 Task: Add Natural Factors Lutein 40 Mg to the cart.
Action: Mouse moved to (254, 104)
Screenshot: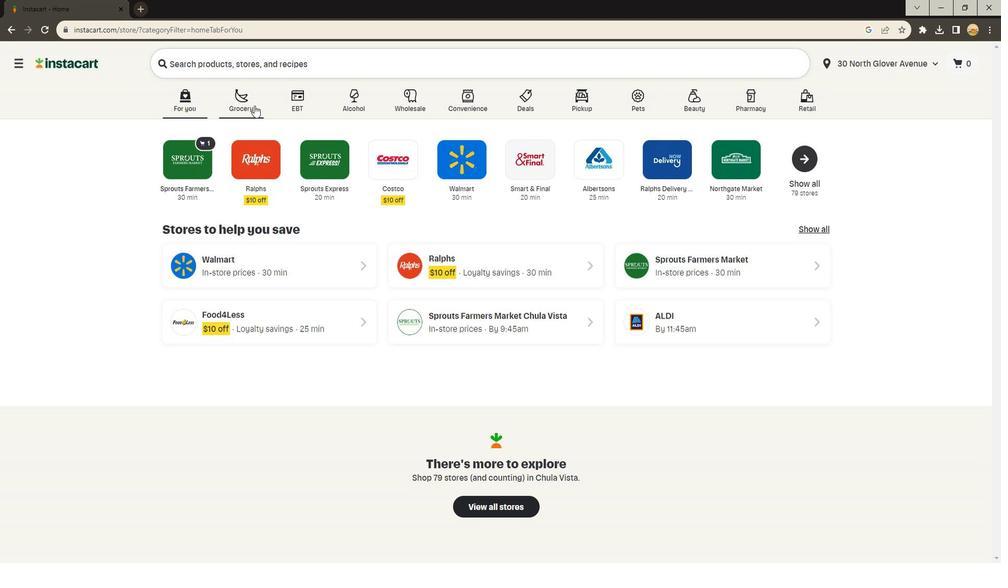 
Action: Mouse pressed left at (254, 104)
Screenshot: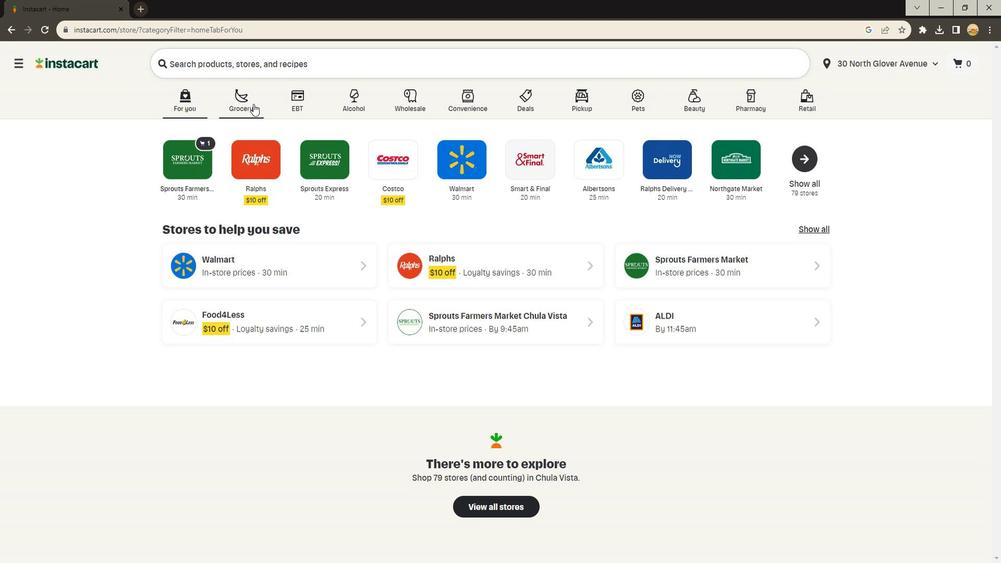 
Action: Mouse moved to (263, 279)
Screenshot: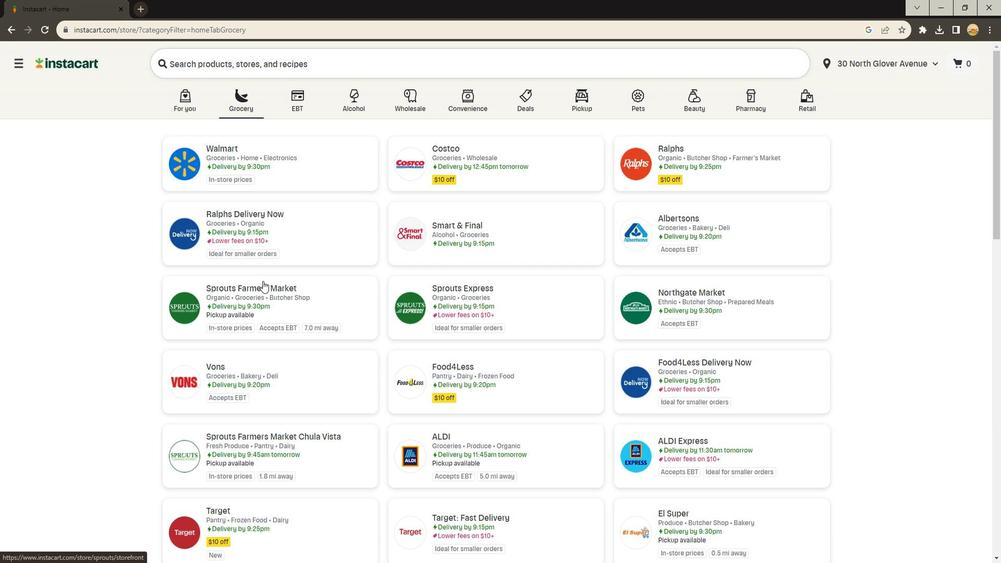 
Action: Mouse pressed left at (263, 279)
Screenshot: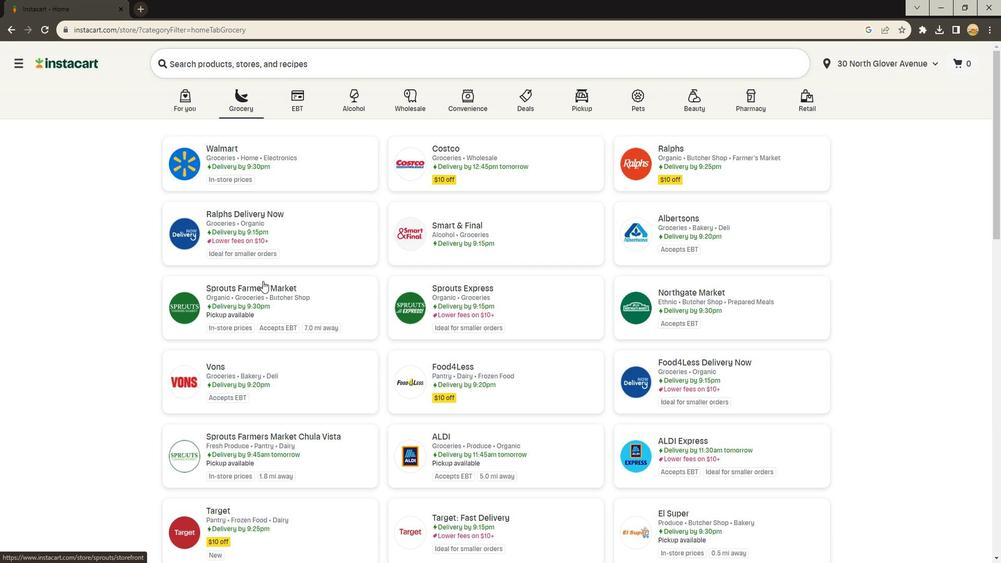 
Action: Mouse moved to (42, 317)
Screenshot: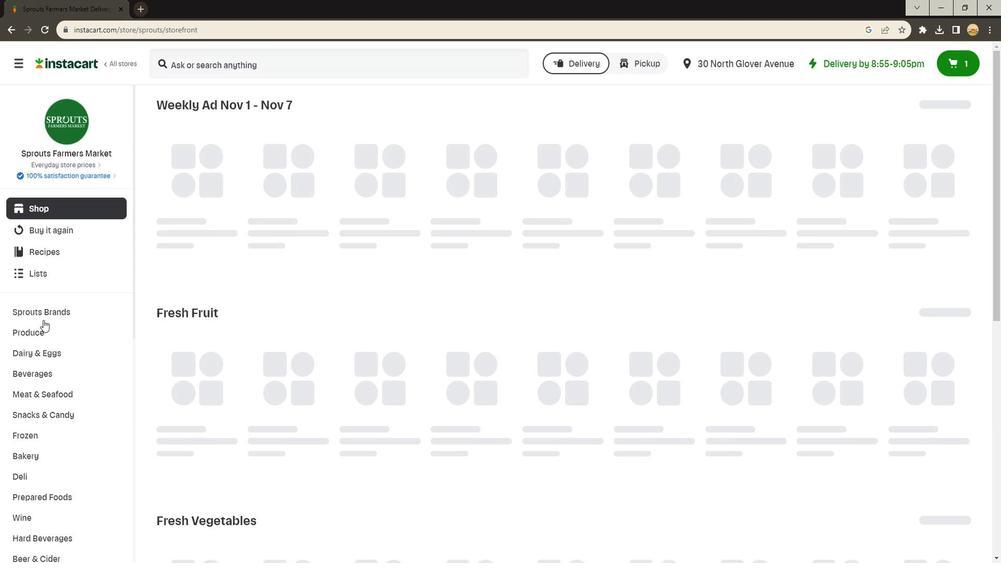 
Action: Mouse scrolled (42, 316) with delta (0, 0)
Screenshot: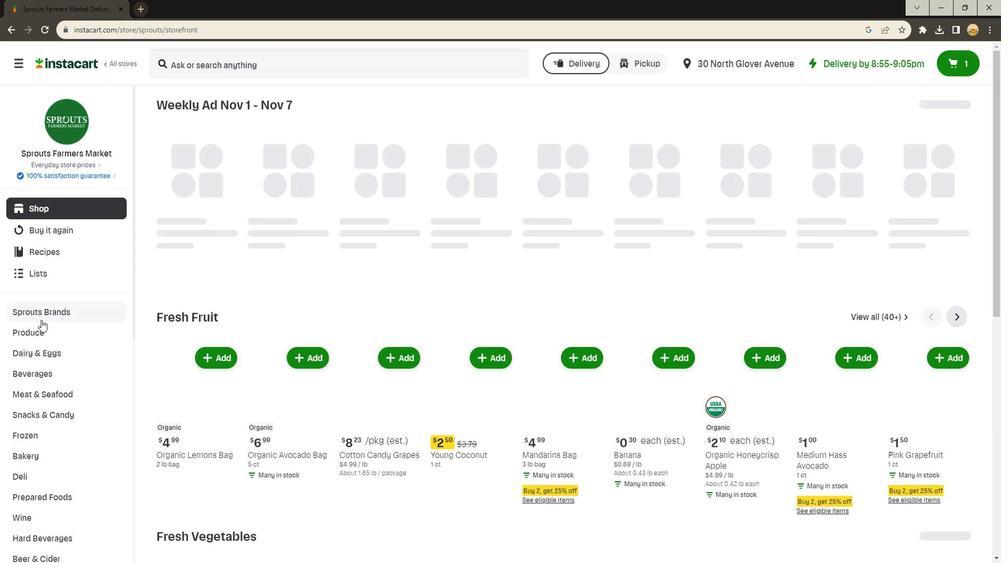 
Action: Mouse scrolled (42, 316) with delta (0, 0)
Screenshot: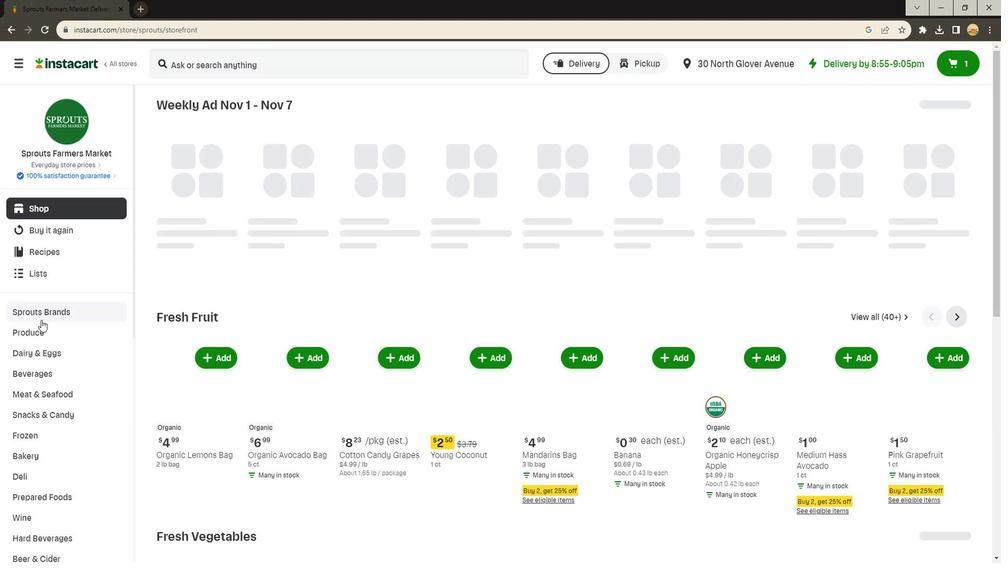 
Action: Mouse scrolled (42, 316) with delta (0, 0)
Screenshot: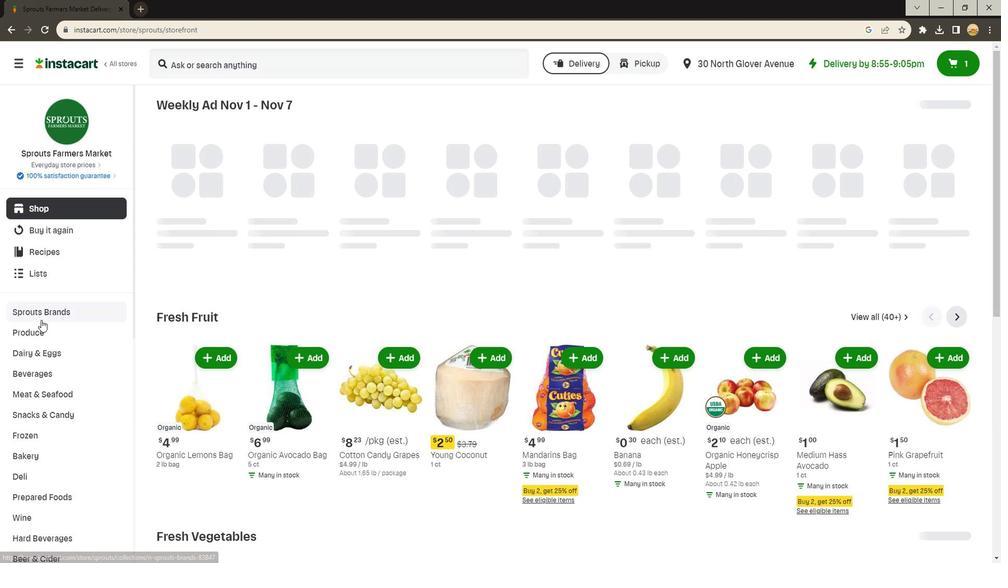 
Action: Mouse scrolled (42, 316) with delta (0, 0)
Screenshot: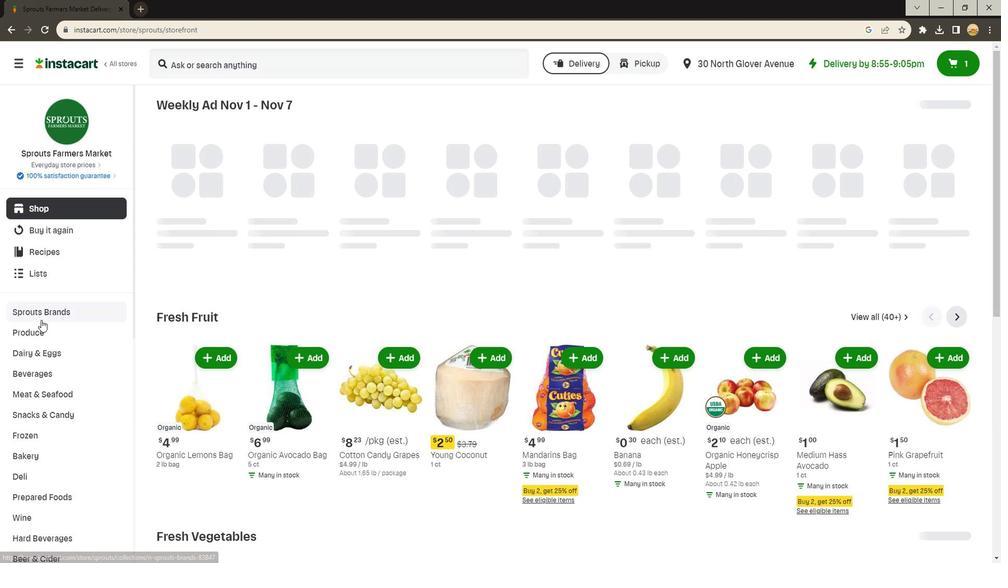 
Action: Mouse scrolled (42, 316) with delta (0, 0)
Screenshot: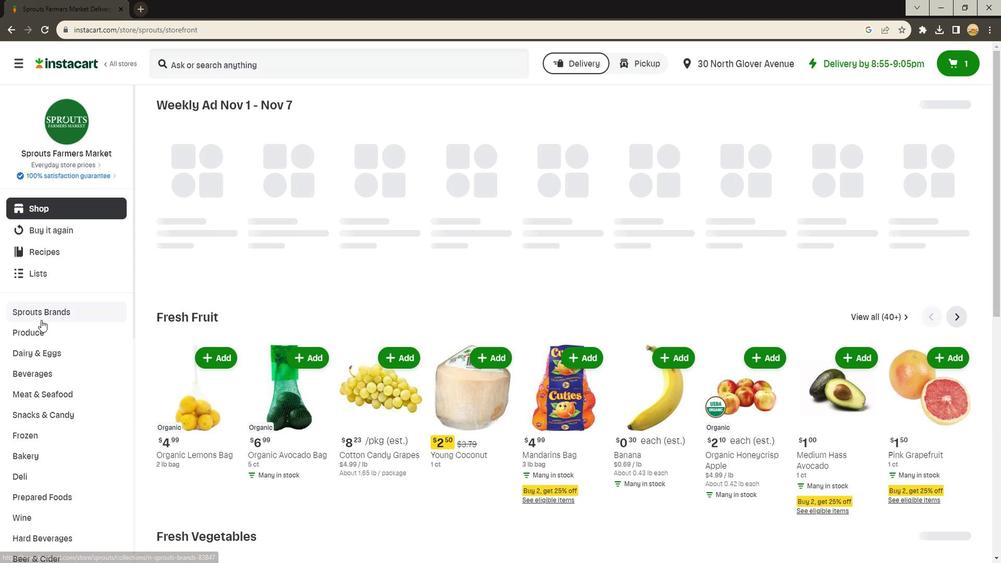 
Action: Mouse scrolled (42, 316) with delta (0, 0)
Screenshot: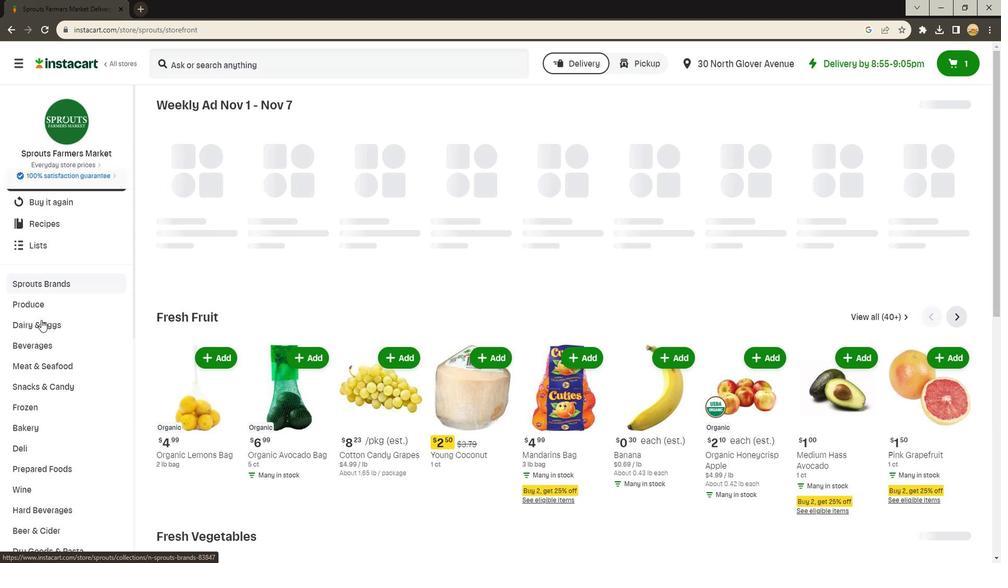 
Action: Mouse scrolled (42, 316) with delta (0, 0)
Screenshot: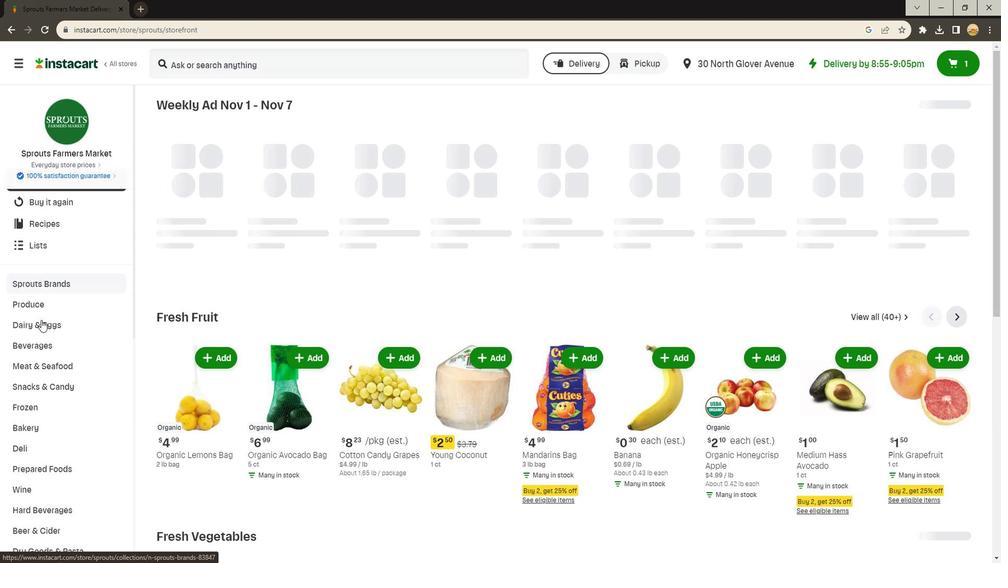 
Action: Mouse scrolled (42, 316) with delta (0, 0)
Screenshot: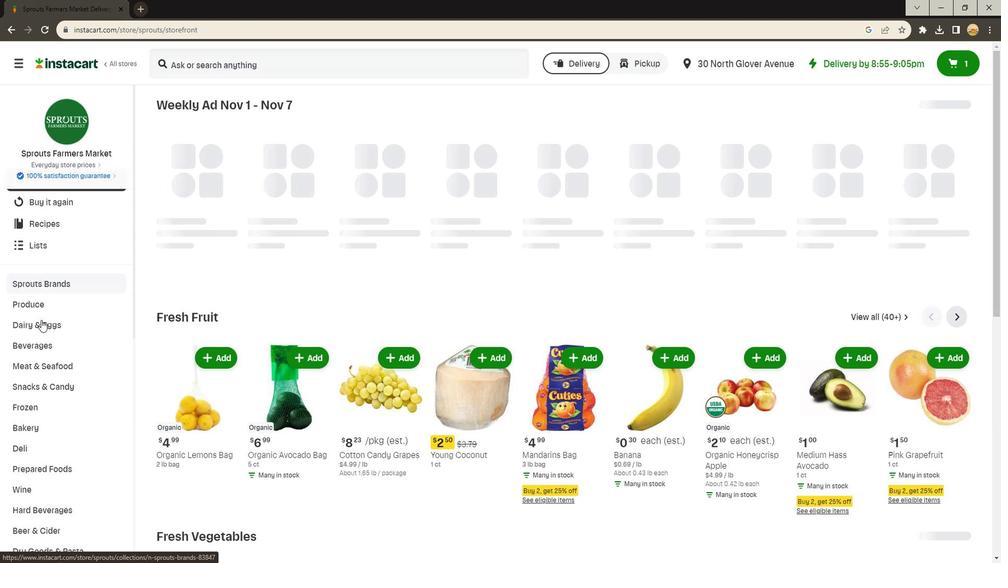 
Action: Mouse scrolled (42, 316) with delta (0, 0)
Screenshot: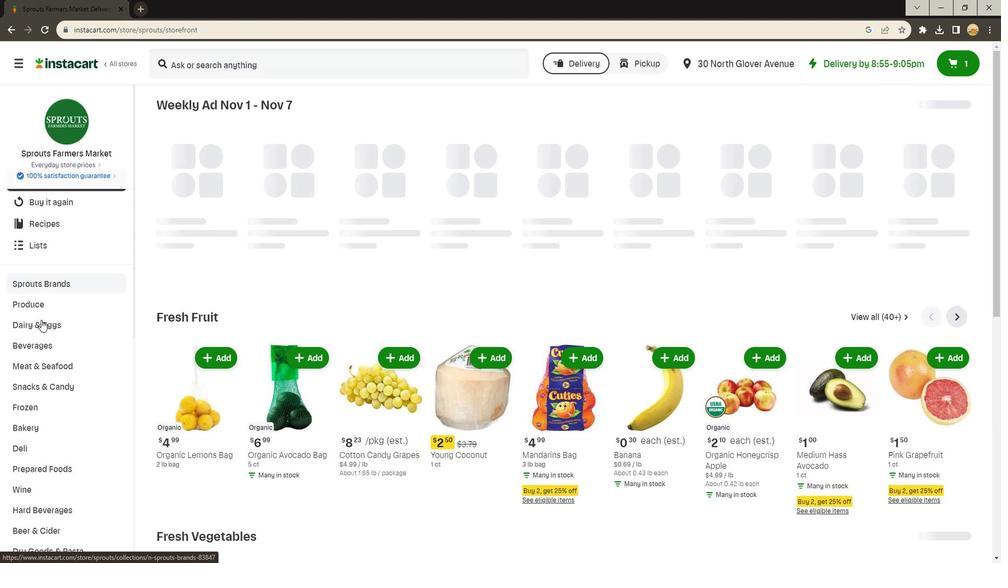 
Action: Mouse moved to (41, 294)
Screenshot: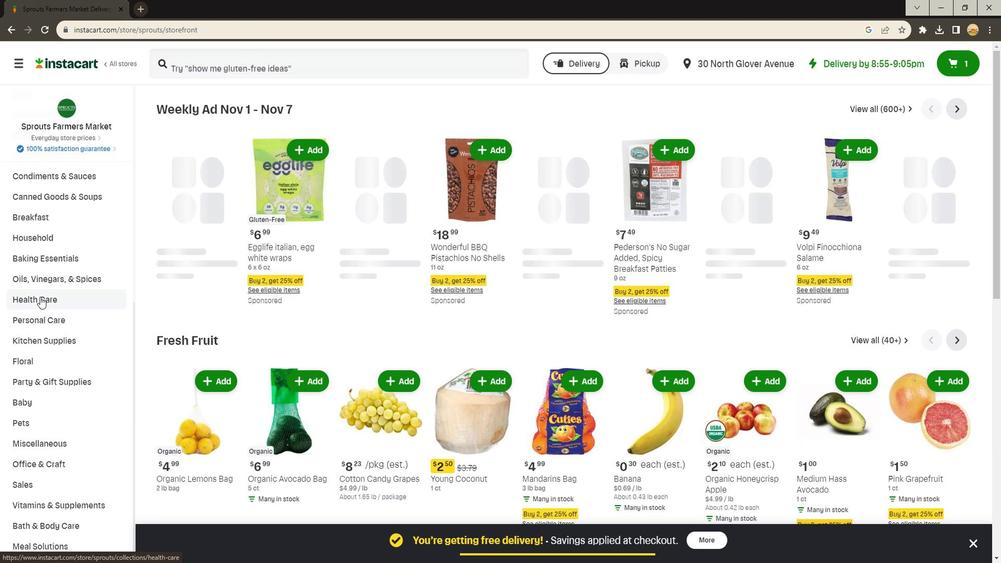
Action: Mouse pressed left at (41, 294)
Screenshot: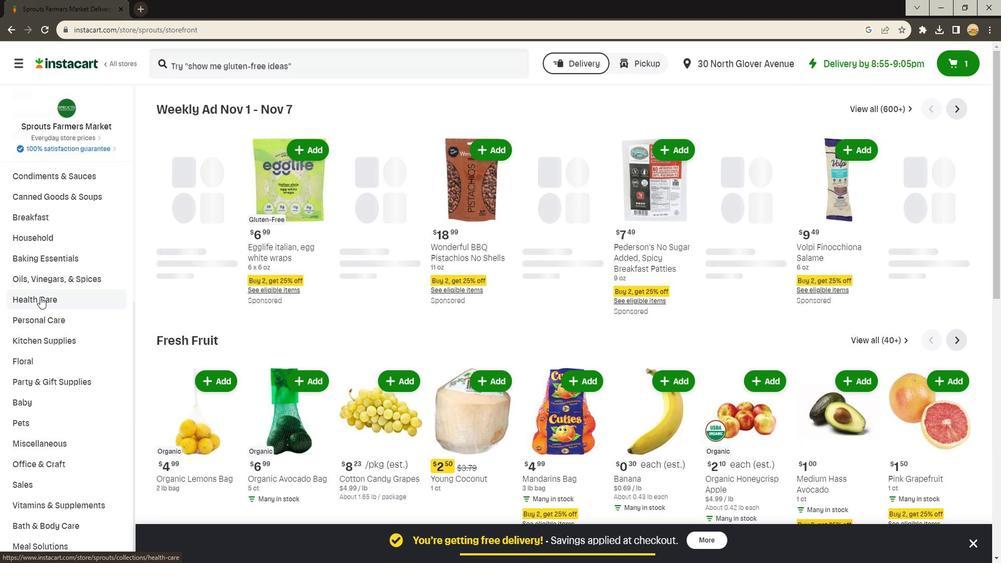 
Action: Mouse moved to (377, 140)
Screenshot: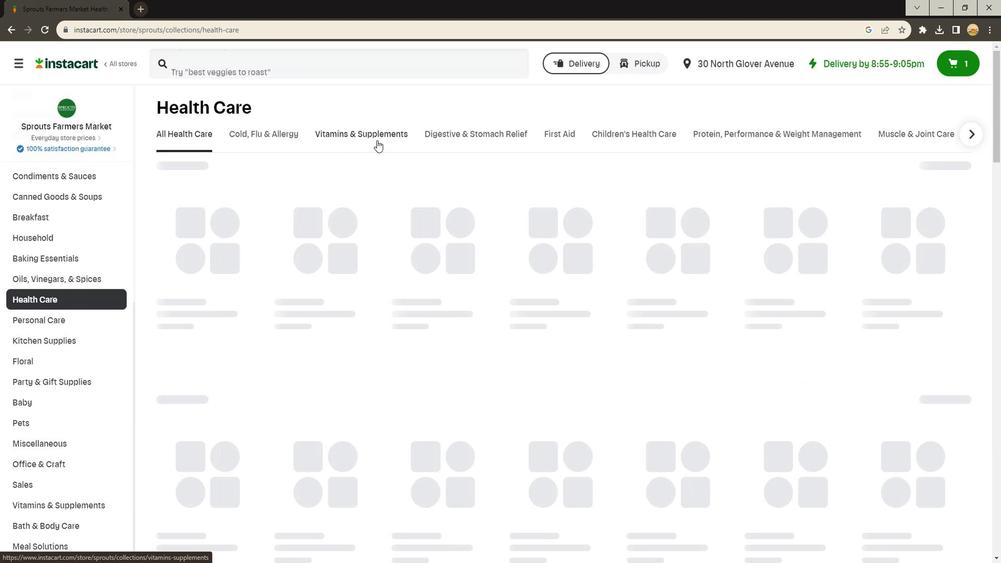 
Action: Mouse pressed left at (377, 140)
Screenshot: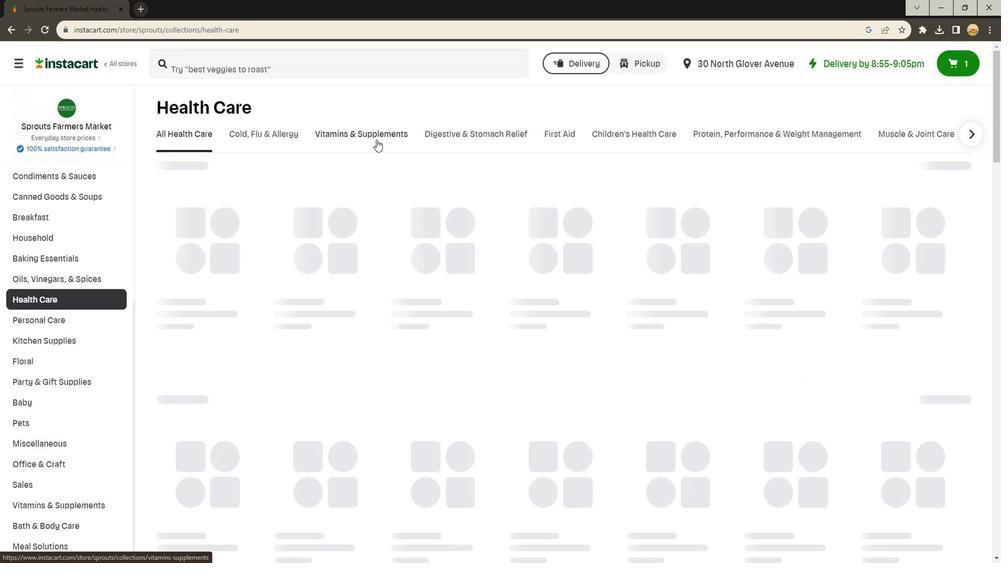 
Action: Mouse moved to (982, 183)
Screenshot: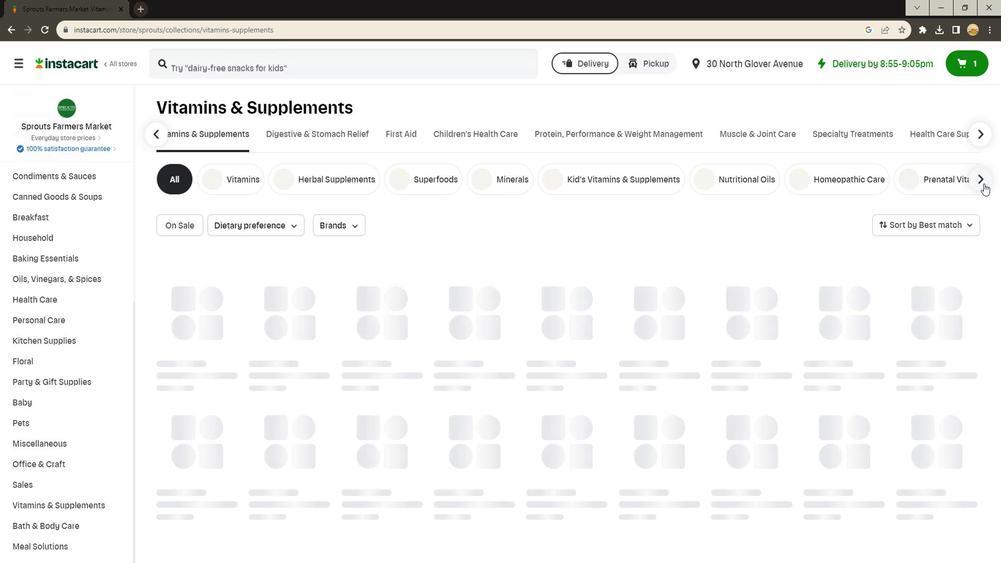 
Action: Mouse pressed left at (982, 183)
Screenshot: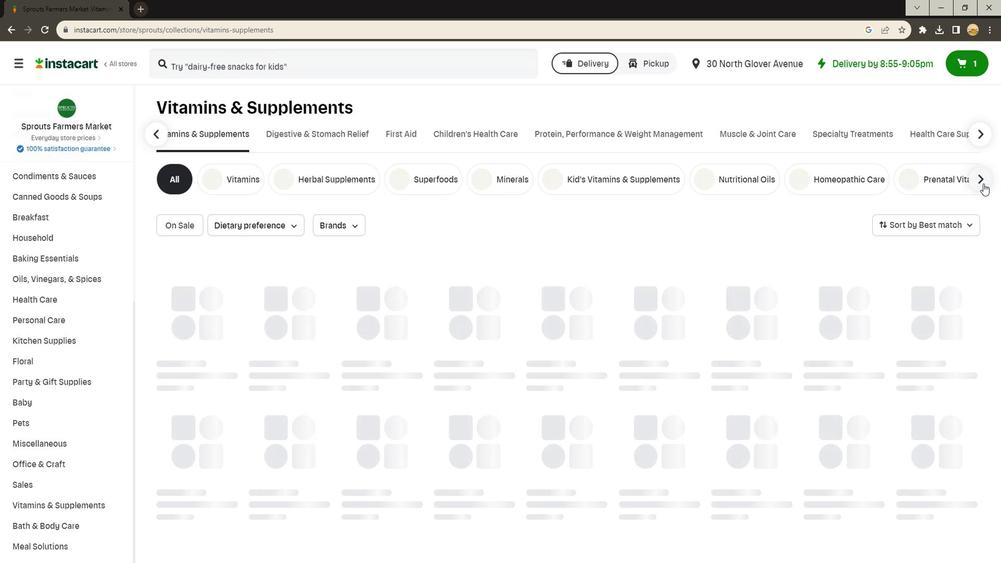 
Action: Mouse moved to (650, 184)
Screenshot: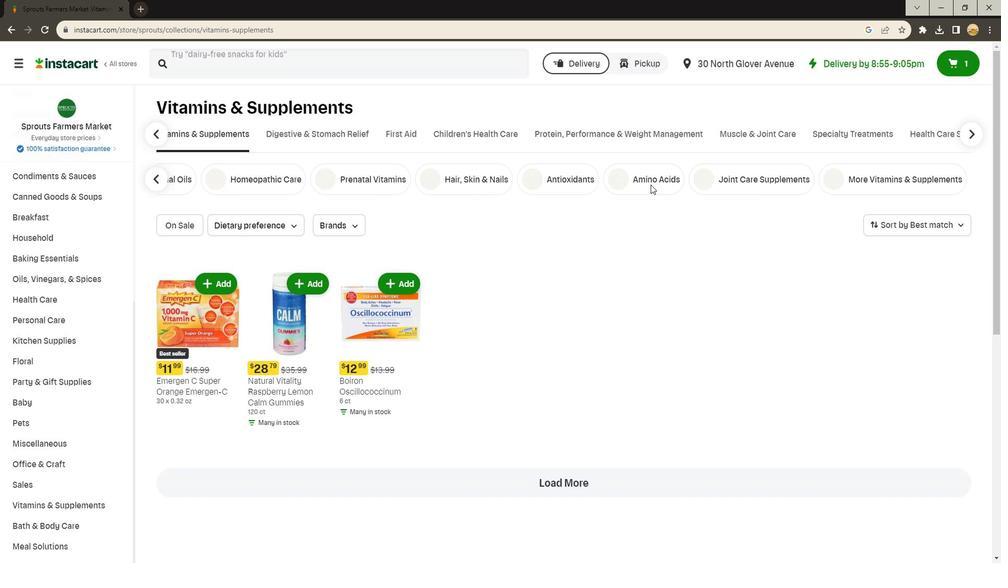 
Action: Mouse pressed left at (650, 184)
Screenshot: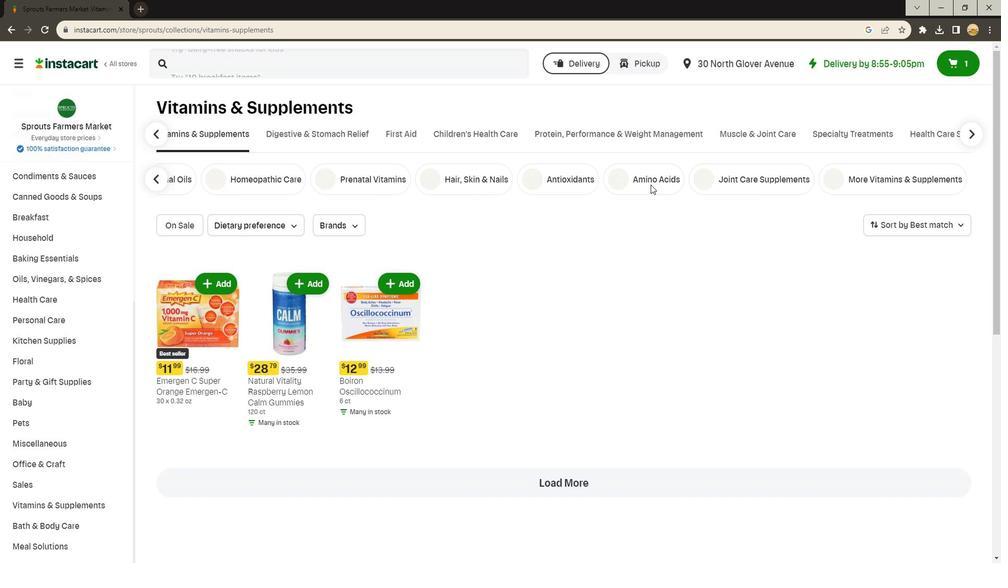 
Action: Mouse moved to (381, 72)
Screenshot: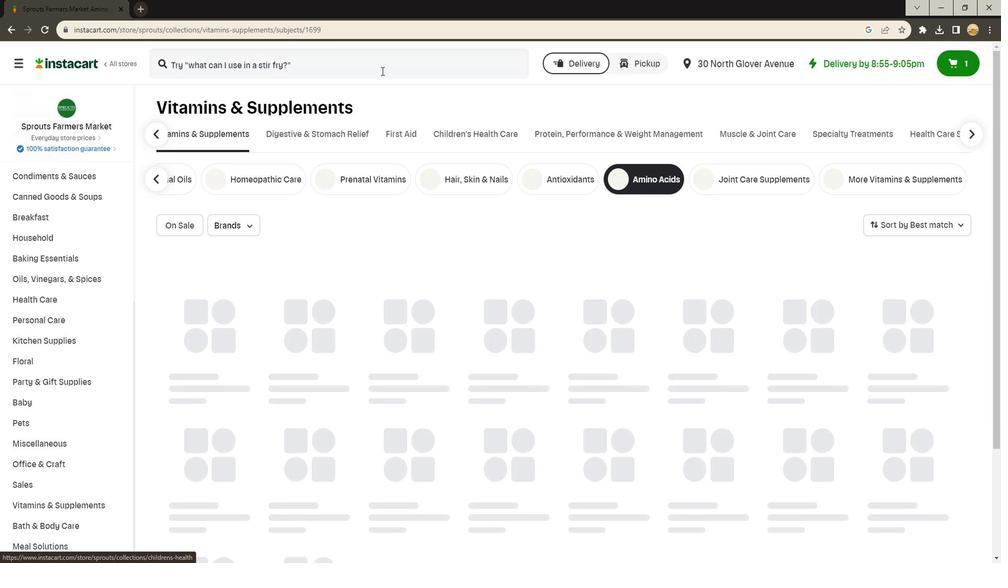 
Action: Mouse pressed left at (381, 72)
Screenshot: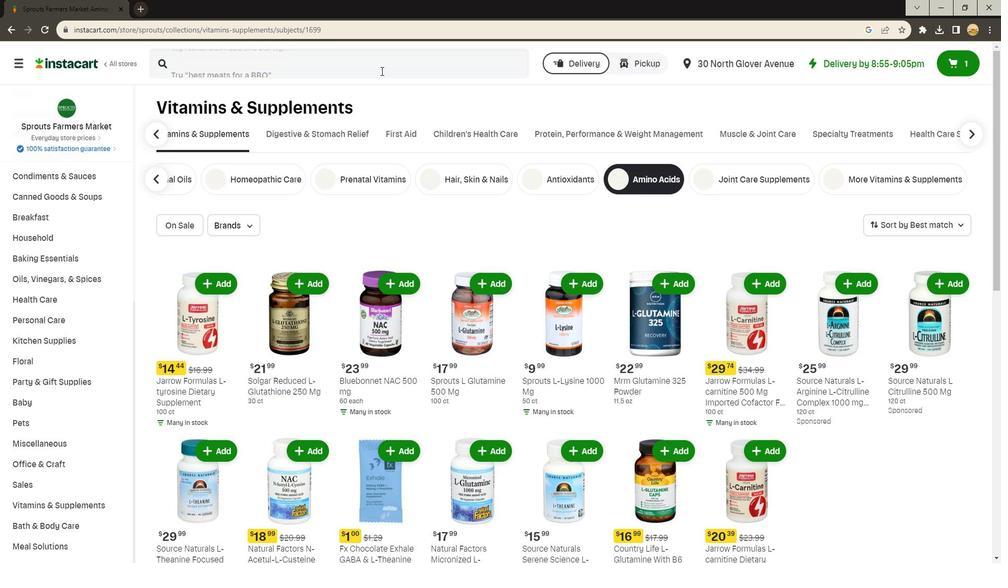
Action: Key pressed <Key.shift><Key.shift>Natural<Key.space><Key.shift>Factor<Key.space><Key.shift>Lutein<Key.space>40<Key.space>mg<Key.space><Key.enter>
Screenshot: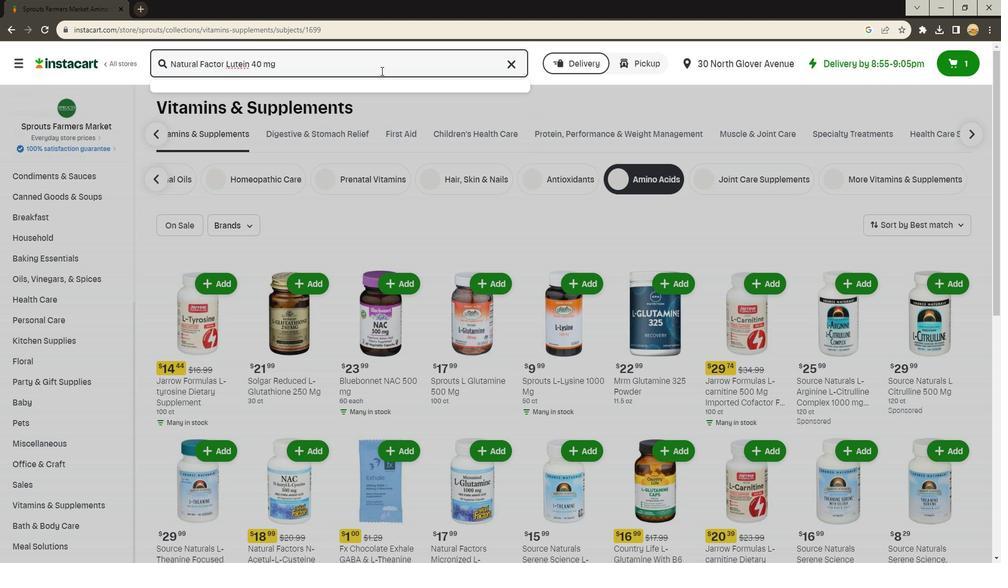
Action: Mouse moved to (602, 155)
Screenshot: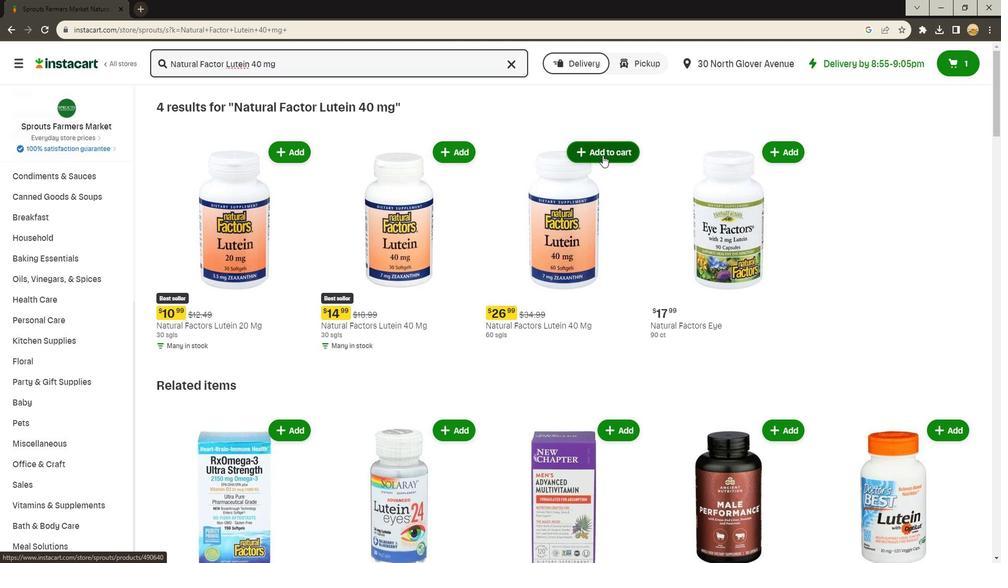 
Action: Mouse pressed left at (602, 155)
Screenshot: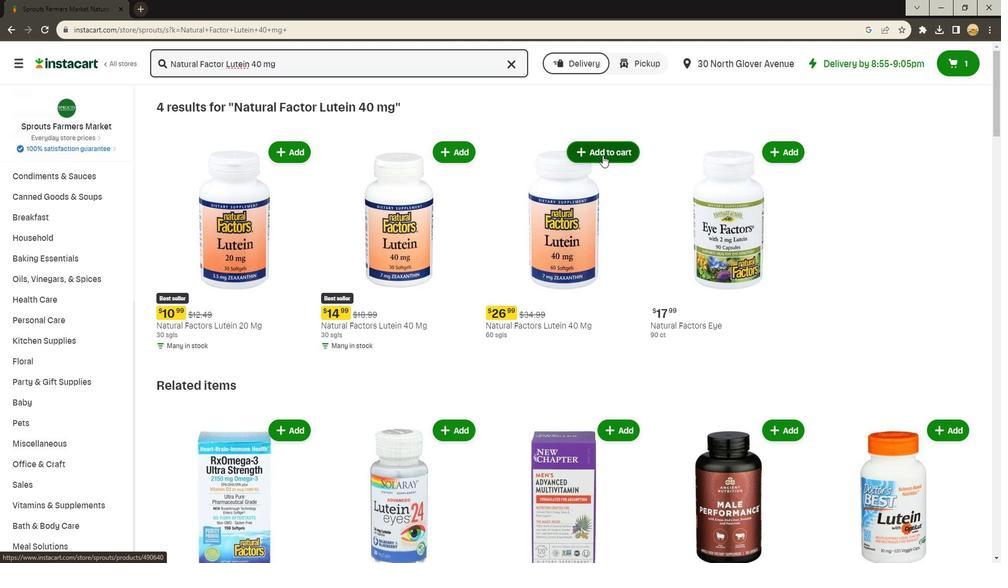 
Action: Mouse moved to (644, 484)
Screenshot: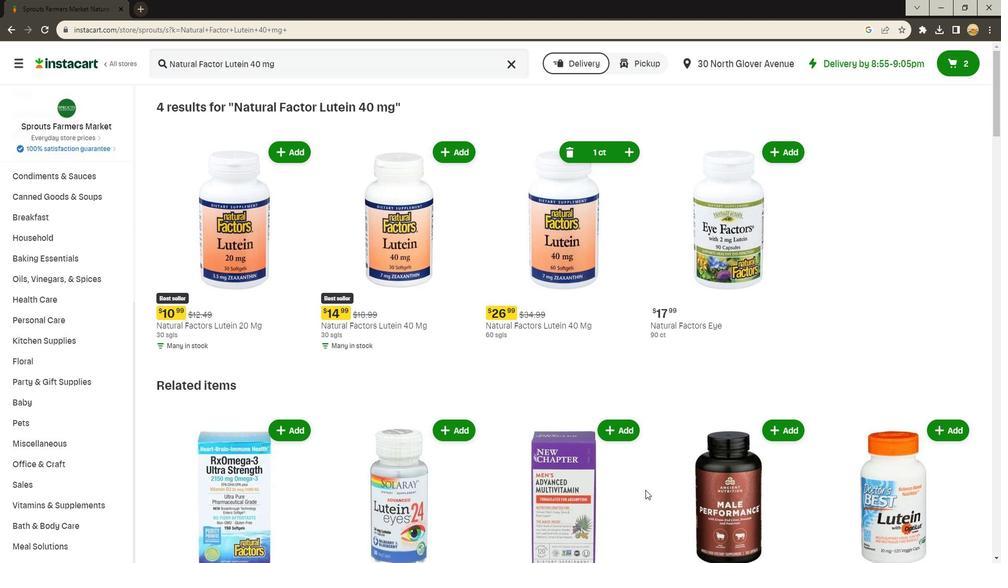 
